 Task: Change  the formatting of the data to Which is Less than 10, In conditional formating, put the option 'Light Red Fill with Drak Red Text. 'add another formatting option Format As Table, insert the option Blue Table style Light 9 , change the format of Column Width to Auto fit Row HeightIn the sheet   Powerhouse Sales review book
Action: Mouse moved to (365, 448)
Screenshot: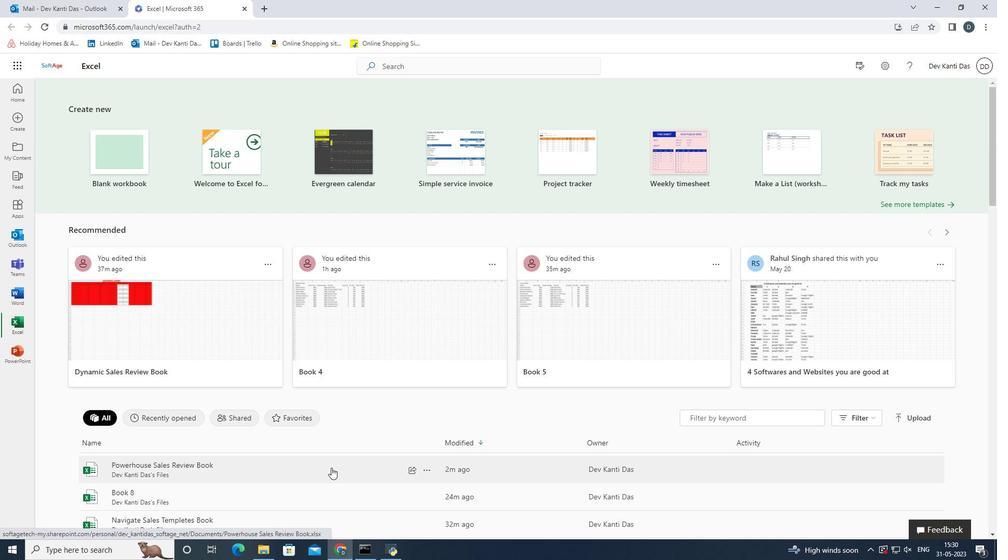 
Action: Mouse scrolled (365, 447) with delta (0, 0)
Screenshot: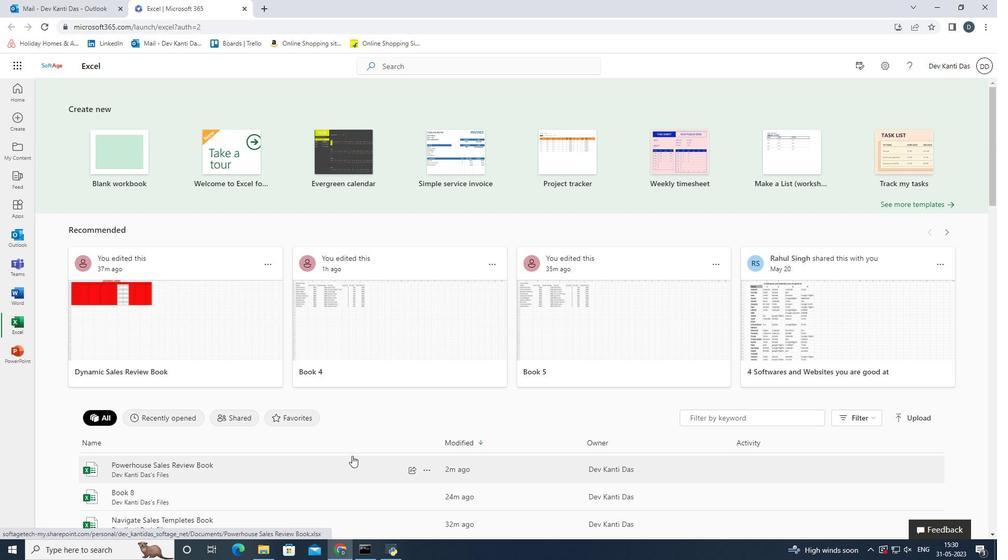 
Action: Mouse scrolled (365, 447) with delta (0, 0)
Screenshot: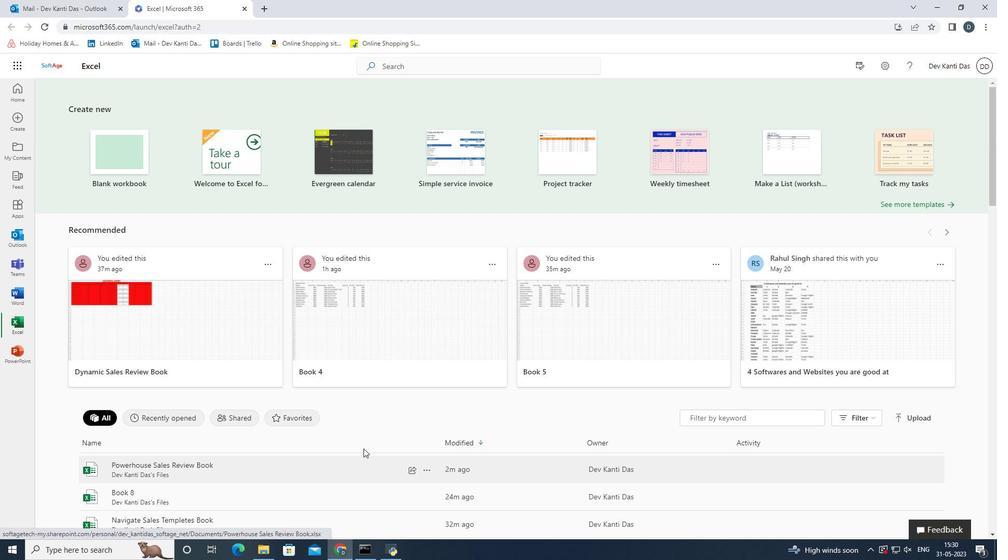 
Action: Mouse moved to (366, 447)
Screenshot: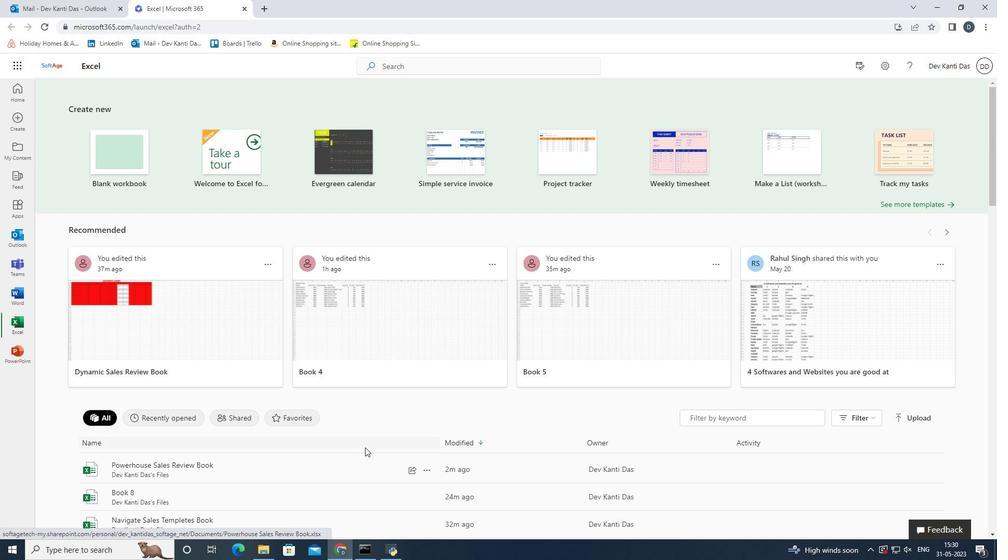 
Action: Mouse scrolled (366, 446) with delta (0, 0)
Screenshot: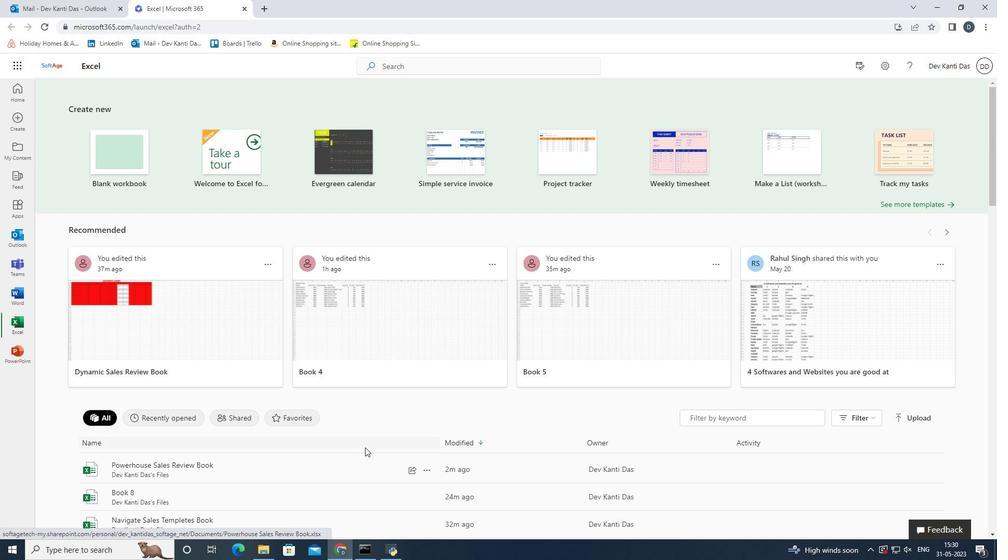 
Action: Mouse moved to (359, 306)
Screenshot: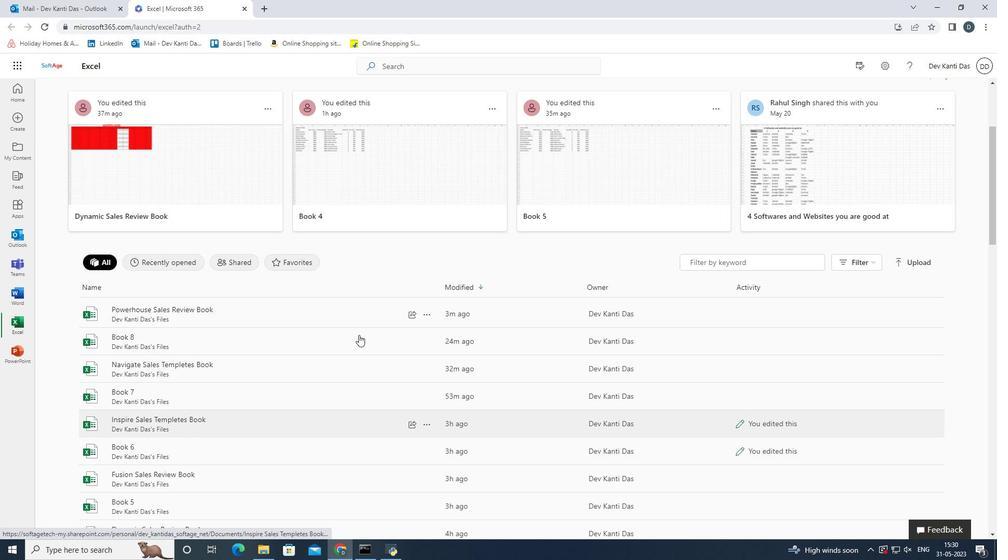 
Action: Mouse pressed left at (359, 306)
Screenshot: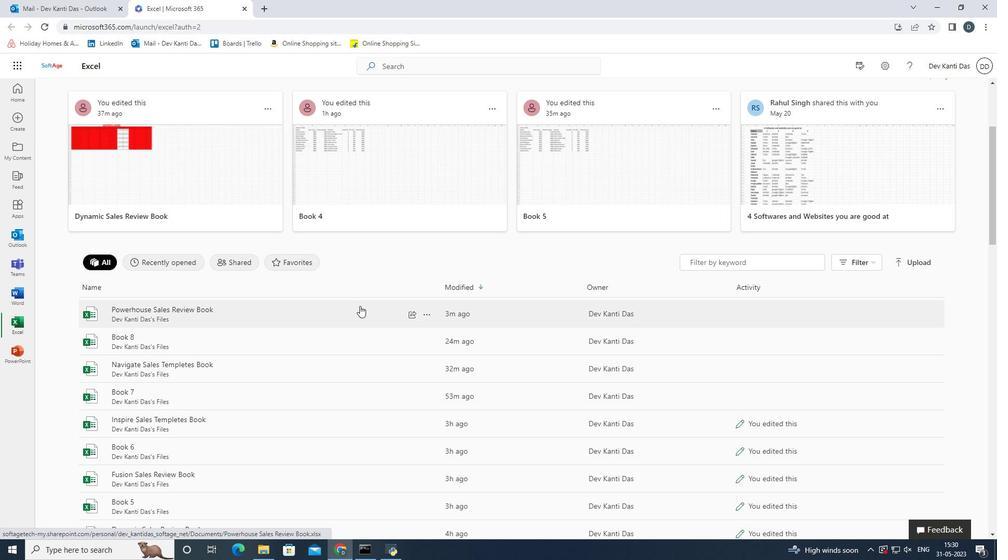 
Action: Mouse moved to (70, 193)
Screenshot: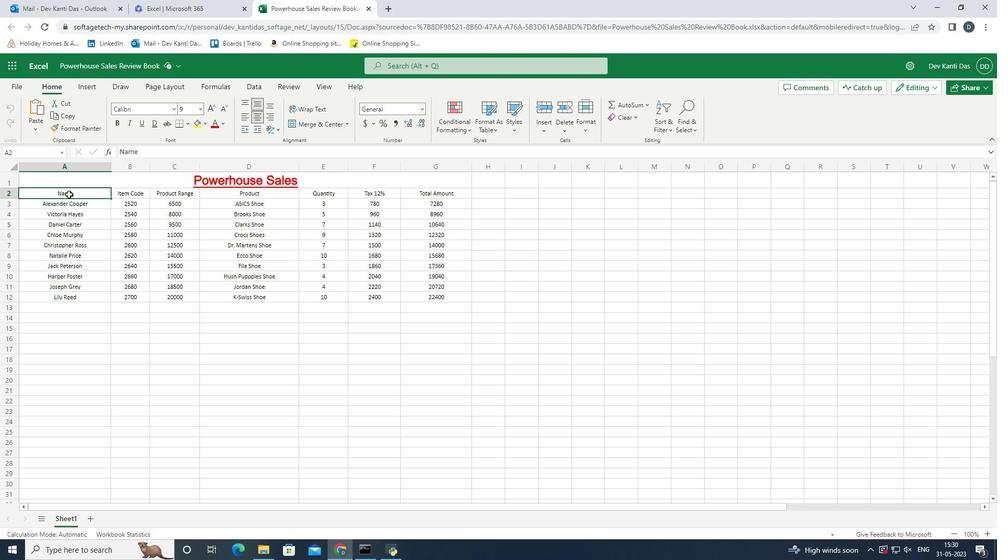 
Action: Mouse pressed left at (70, 193)
Screenshot: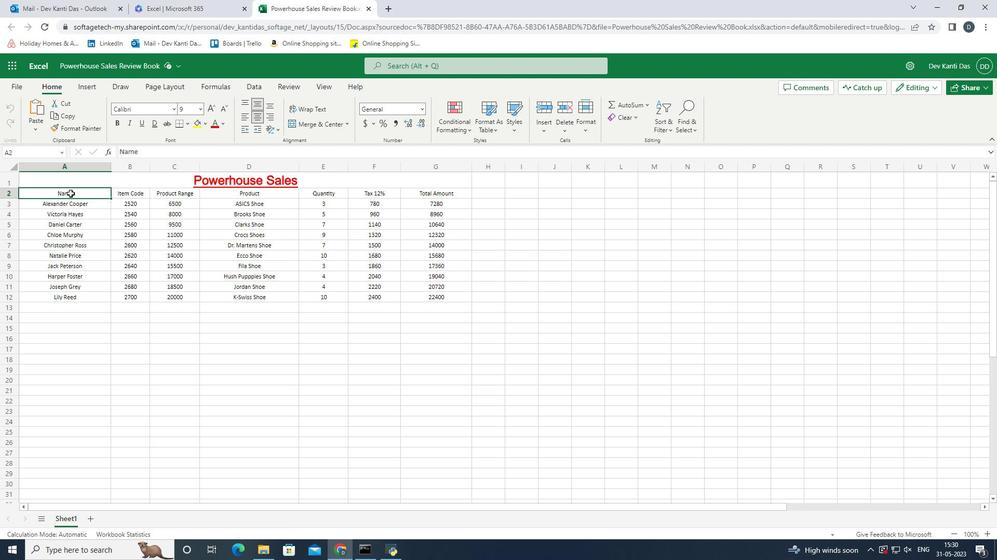 
Action: Mouse moved to (470, 126)
Screenshot: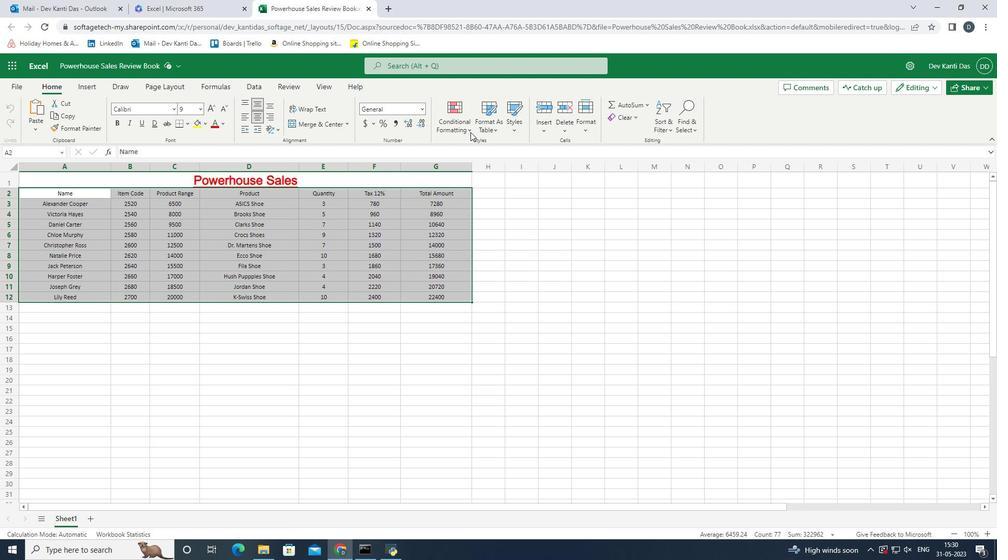 
Action: Mouse pressed left at (470, 126)
Screenshot: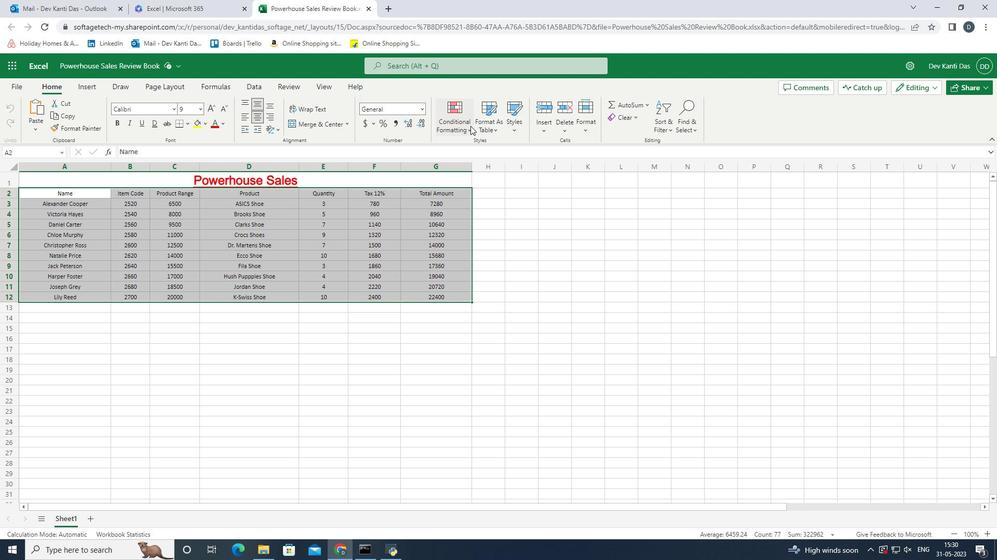 
Action: Mouse moved to (599, 175)
Screenshot: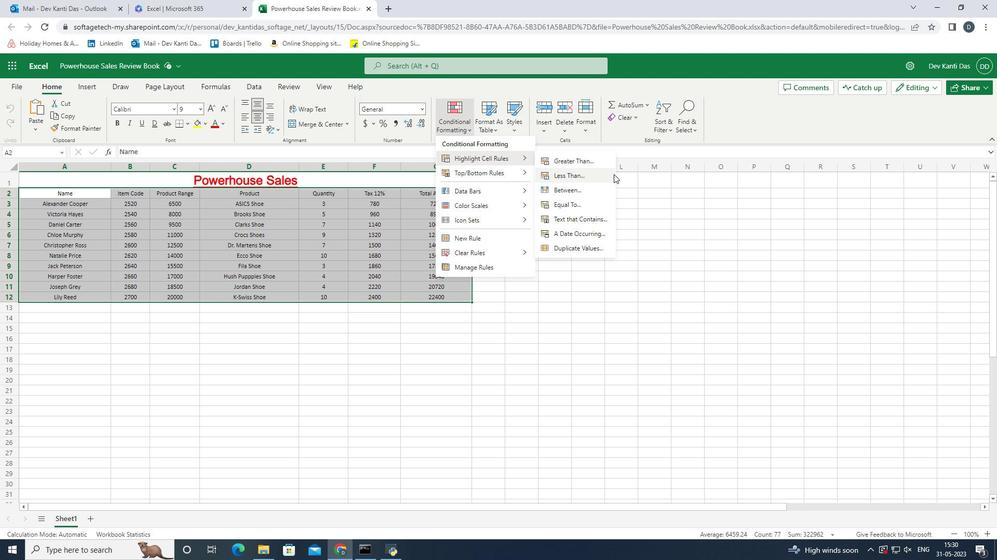 
Action: Mouse pressed left at (599, 175)
Screenshot: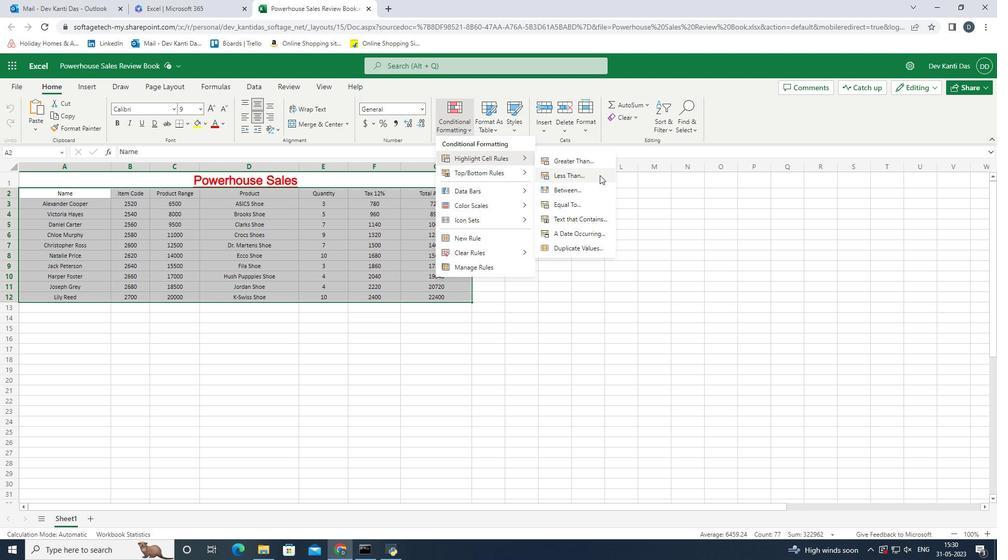 
Action: Mouse moved to (883, 312)
Screenshot: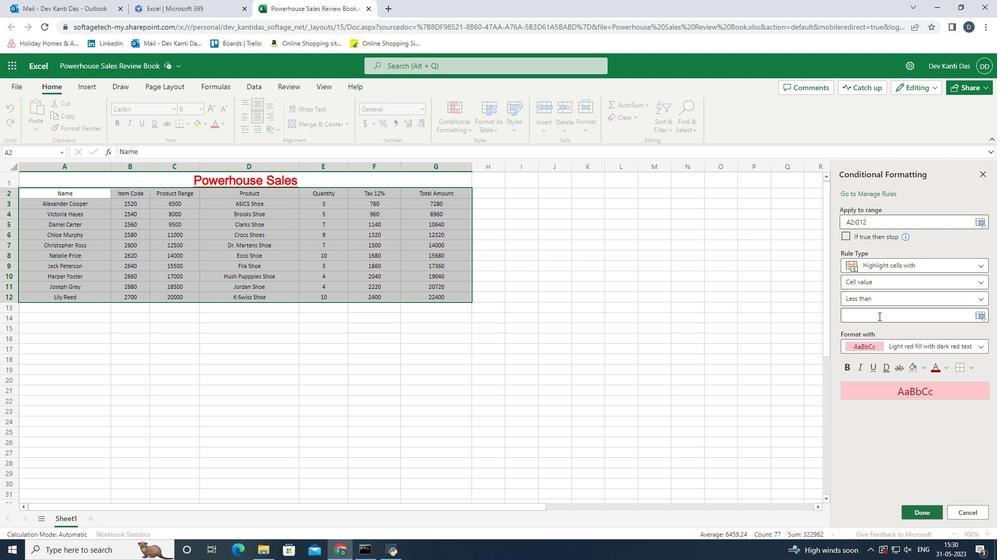 
Action: Key pressed 10
Screenshot: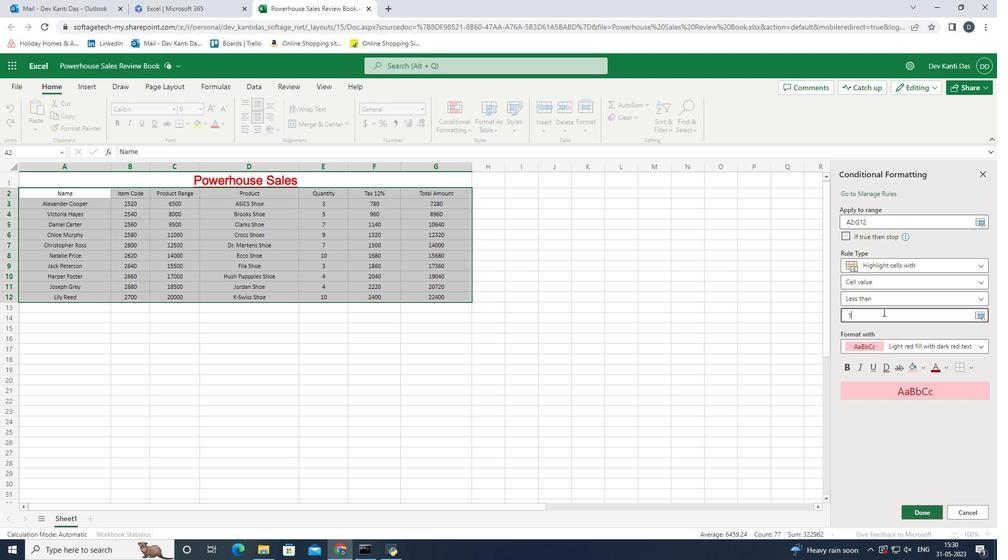 
Action: Mouse moved to (932, 345)
Screenshot: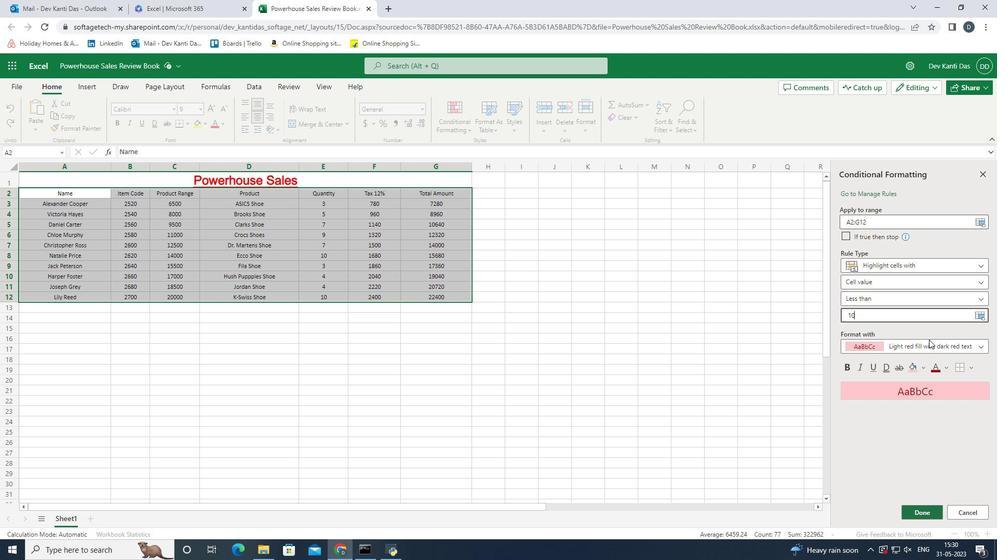
Action: Mouse pressed left at (932, 345)
Screenshot: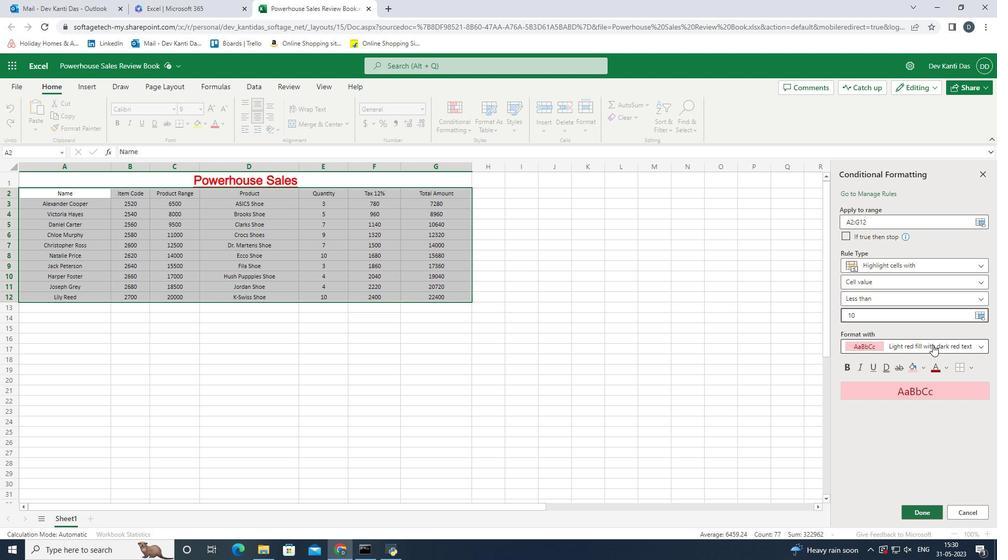 
Action: Mouse moved to (974, 356)
Screenshot: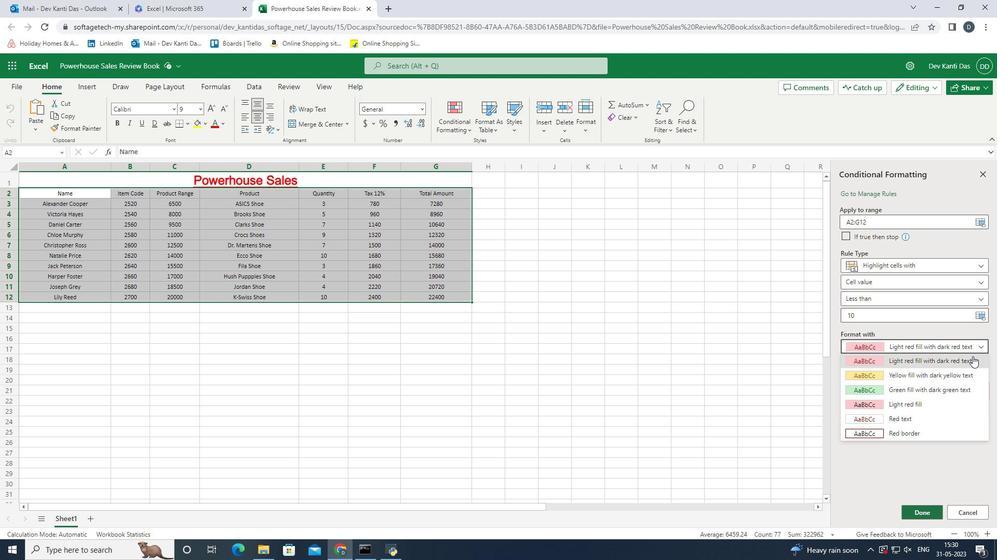 
Action: Mouse pressed left at (974, 356)
Screenshot: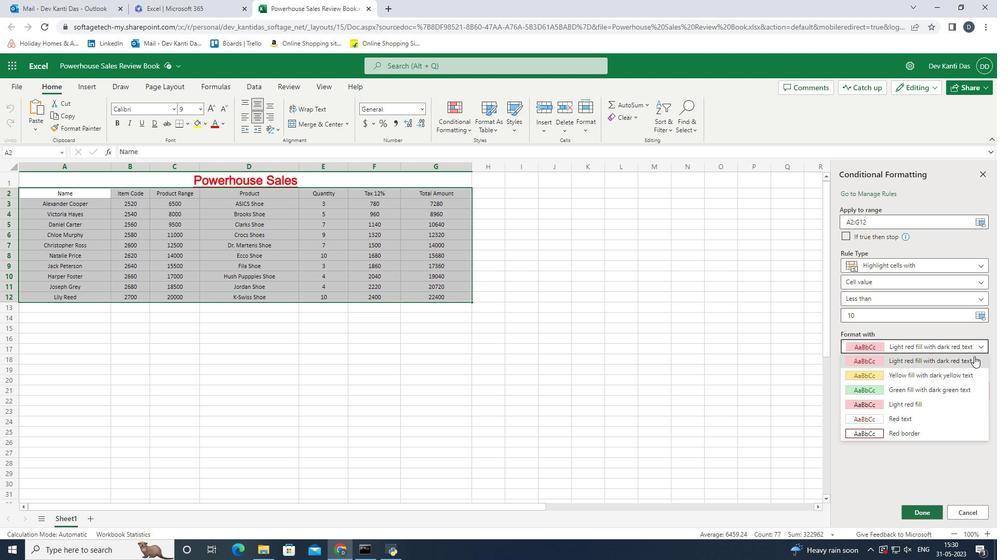 
Action: Mouse moved to (924, 510)
Screenshot: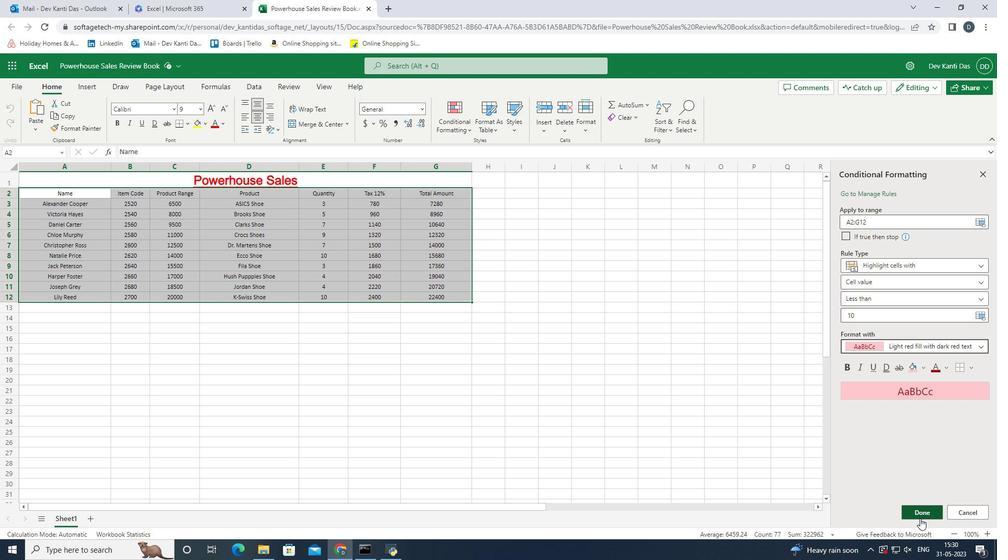 
Action: Mouse pressed left at (924, 510)
Screenshot: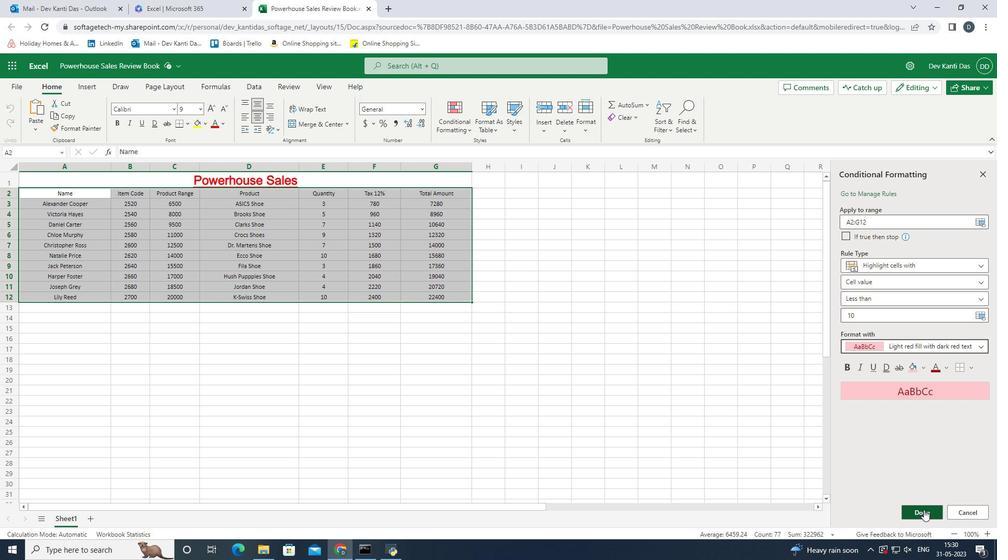 
Action: Mouse moved to (979, 177)
Screenshot: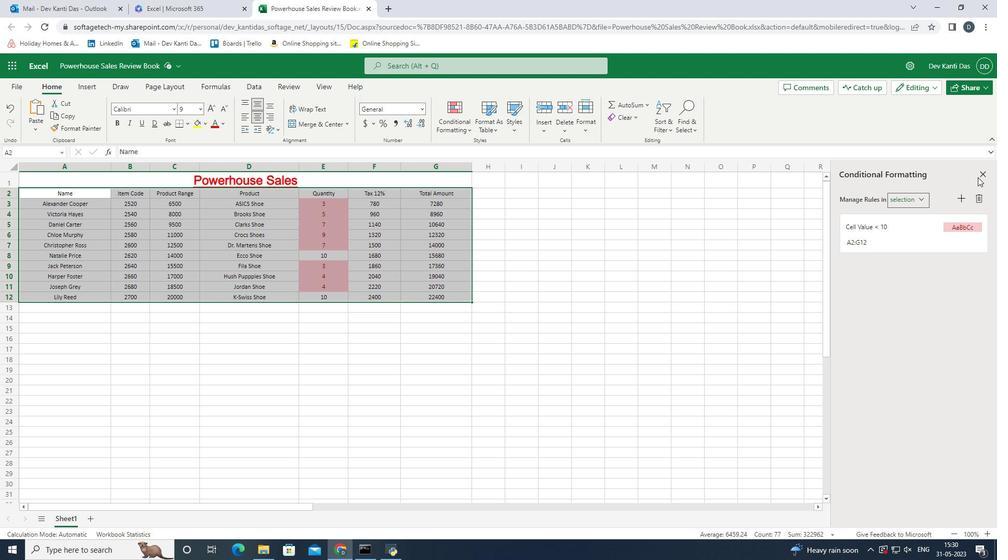 
Action: Mouse pressed left at (979, 177)
Screenshot: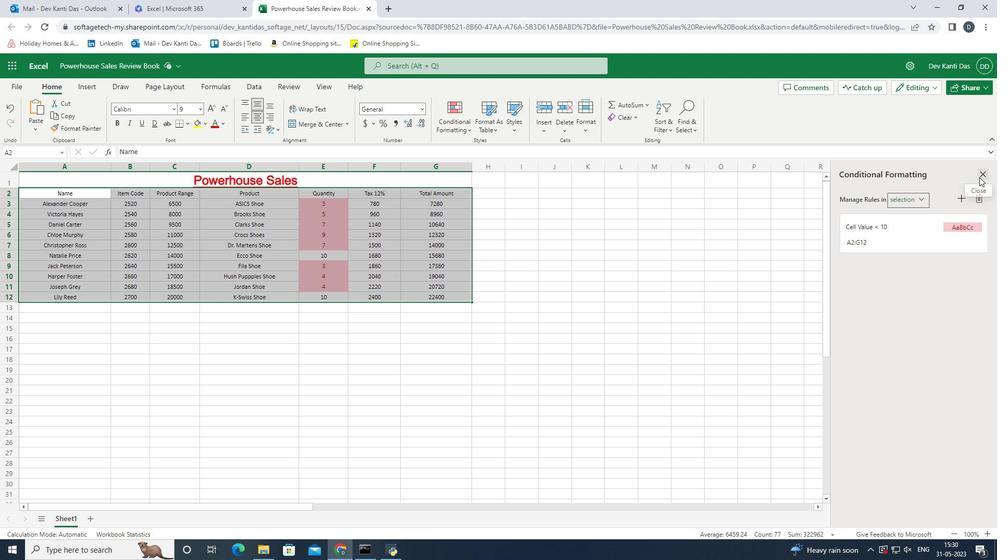 
Action: Mouse moved to (491, 127)
Screenshot: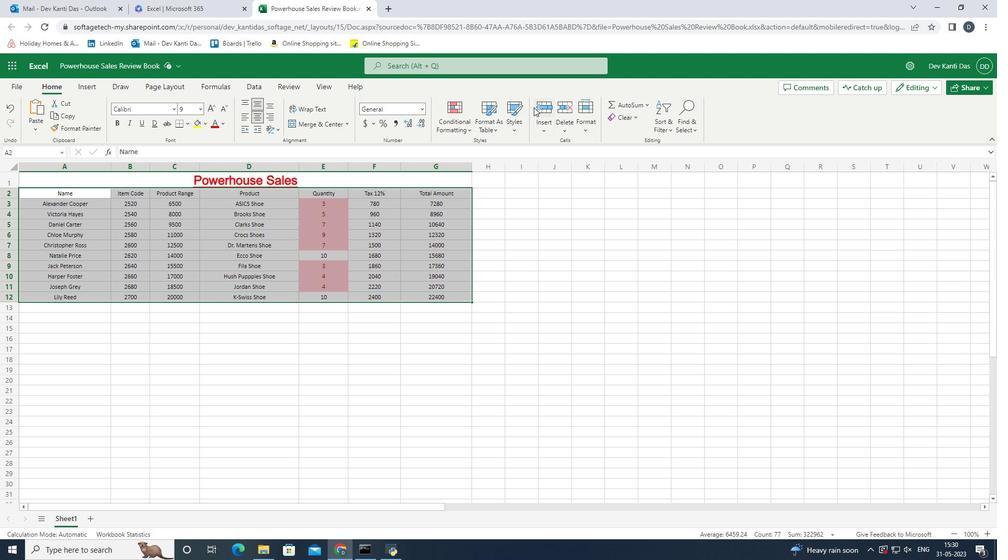 
Action: Mouse pressed left at (491, 127)
Screenshot: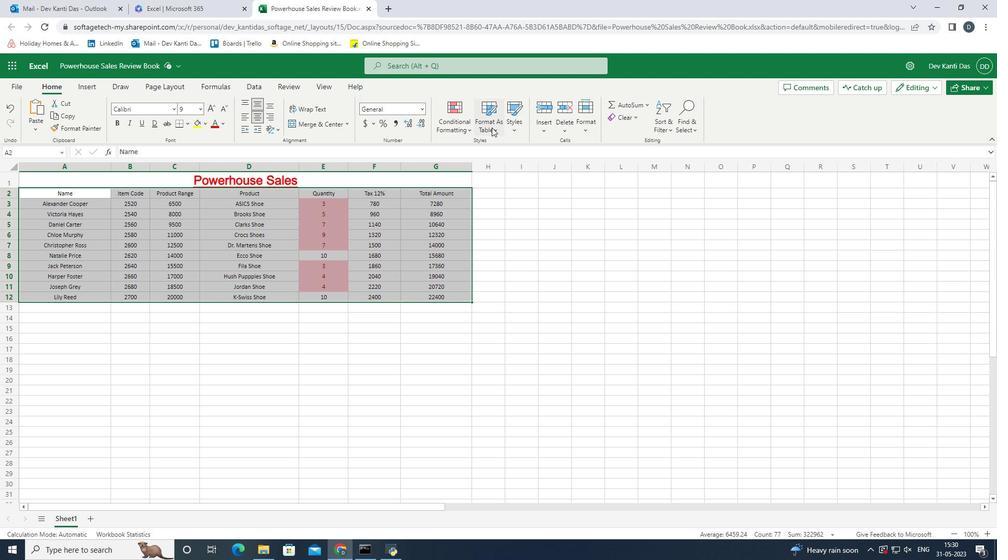 
Action: Mouse moved to (536, 198)
Screenshot: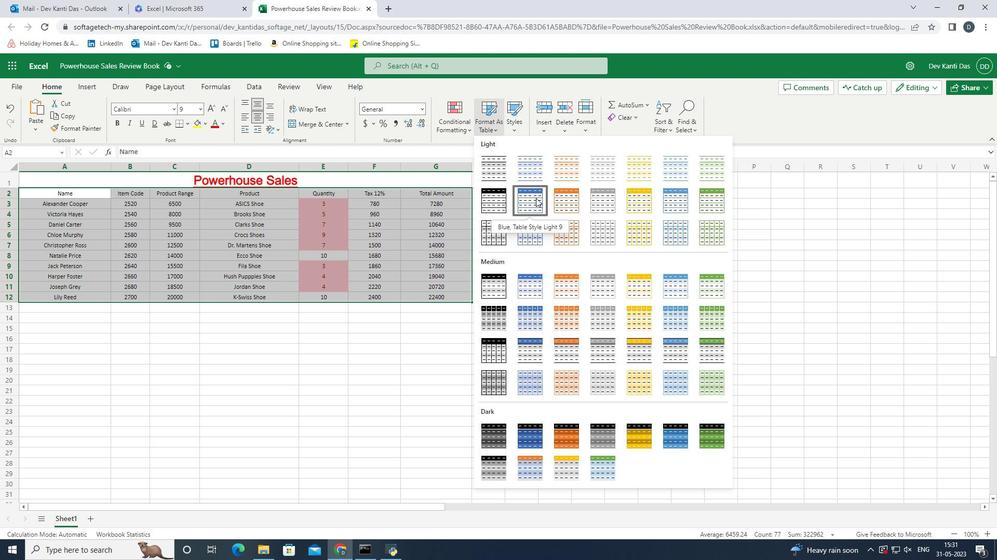 
Action: Mouse pressed left at (536, 198)
Screenshot: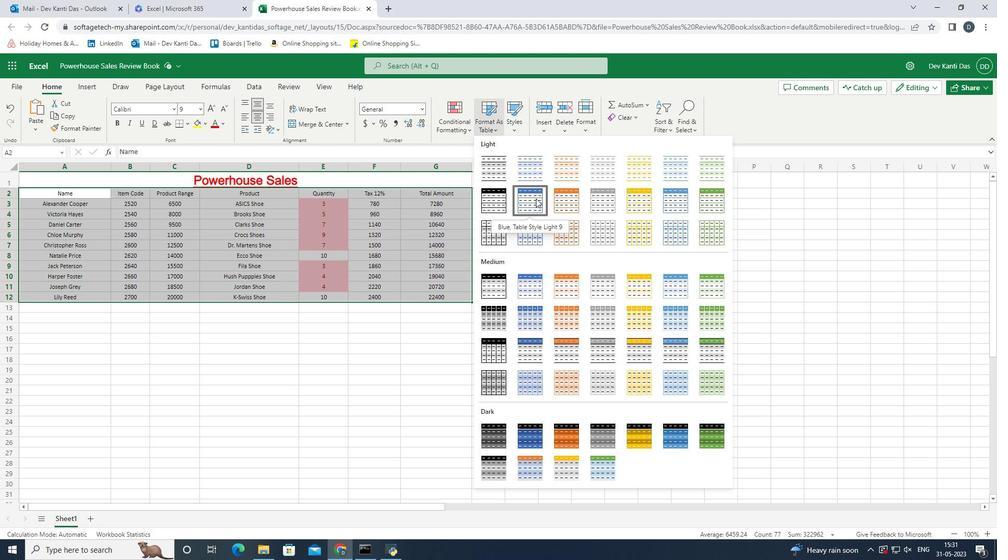 
Action: Mouse moved to (546, 325)
Screenshot: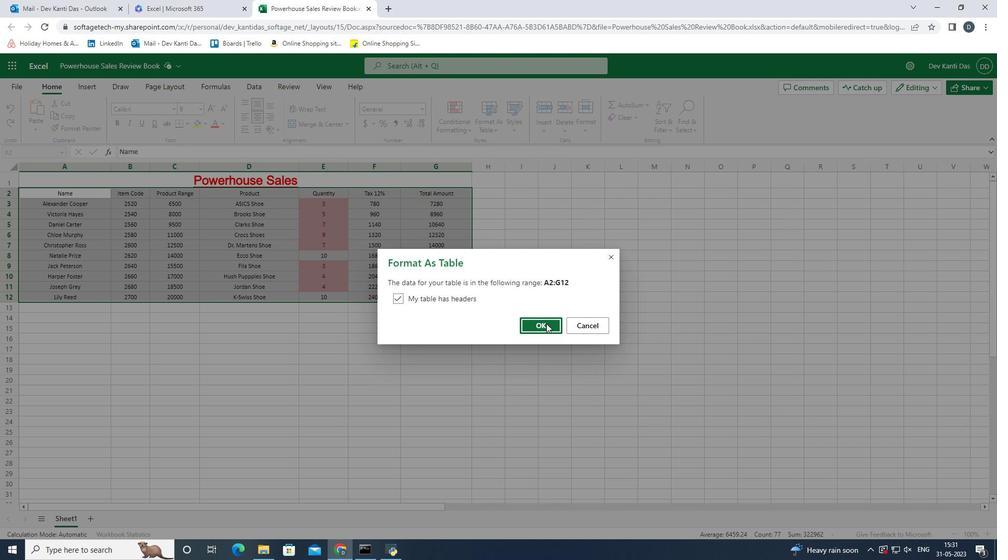 
Action: Mouse pressed left at (546, 325)
Screenshot: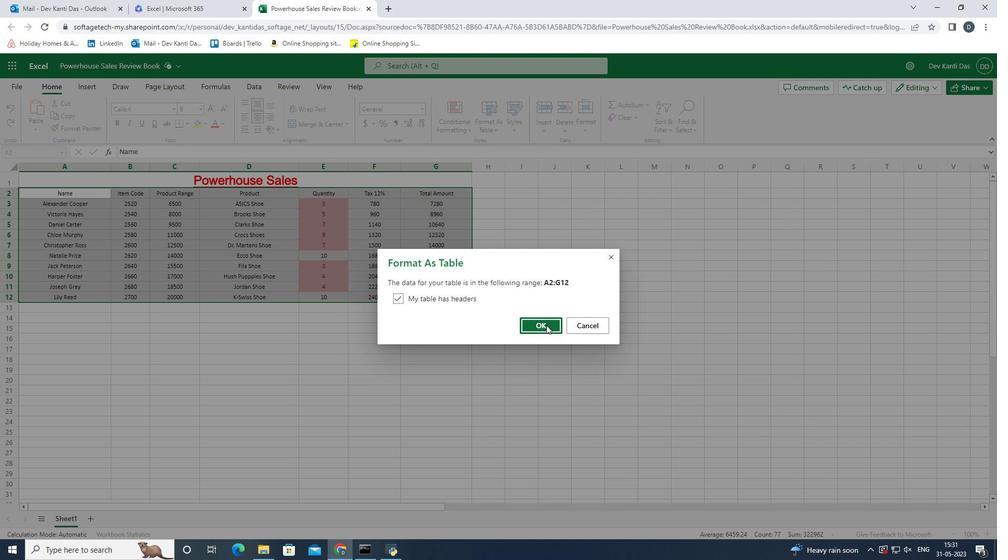 
Action: Mouse moved to (587, 132)
Screenshot: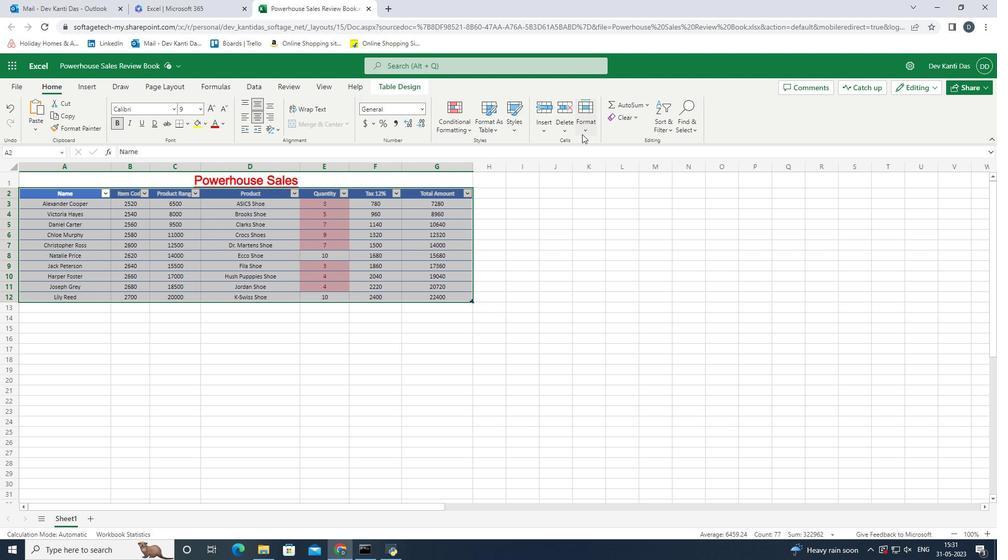
Action: Mouse pressed left at (587, 132)
Screenshot: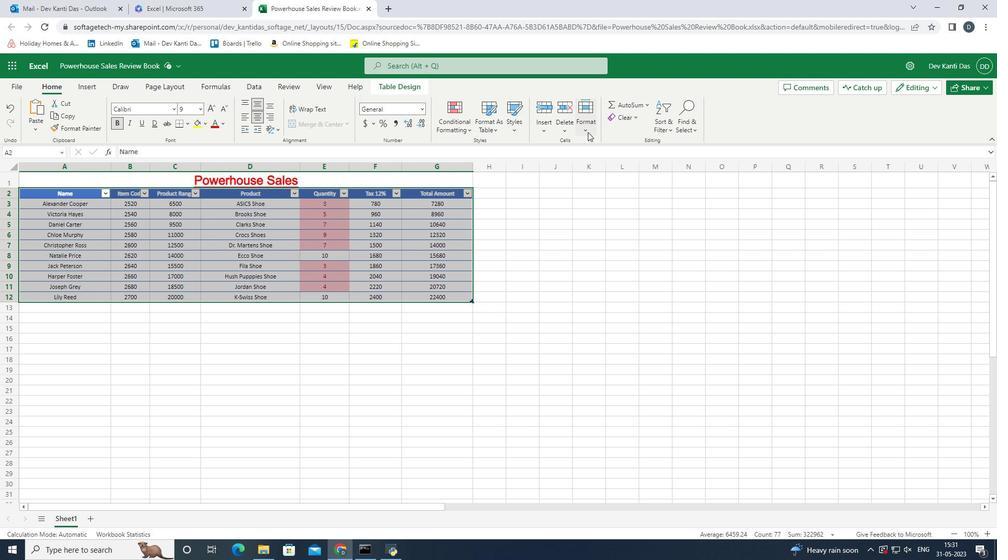
Action: Mouse moved to (638, 195)
Screenshot: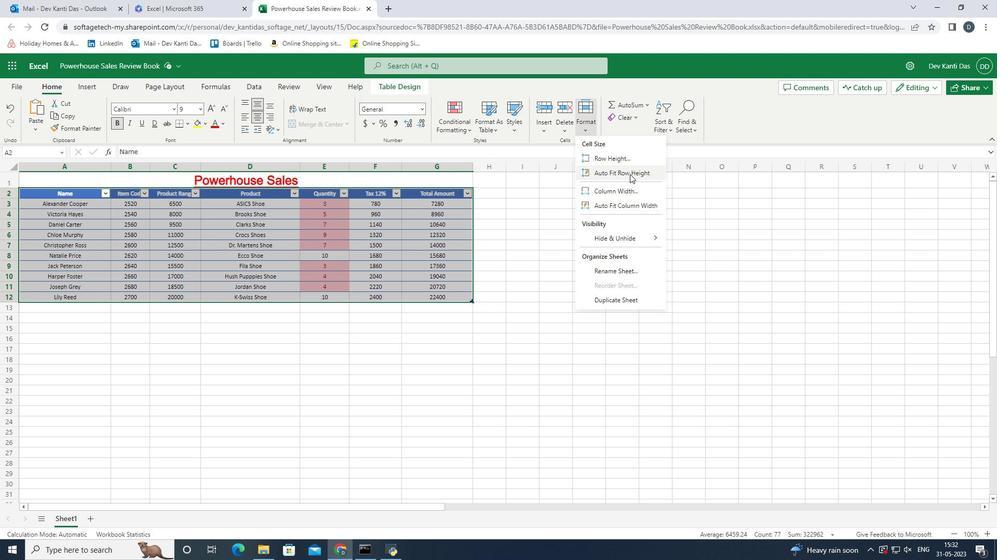 
Action: Mouse pressed left at (638, 195)
Screenshot: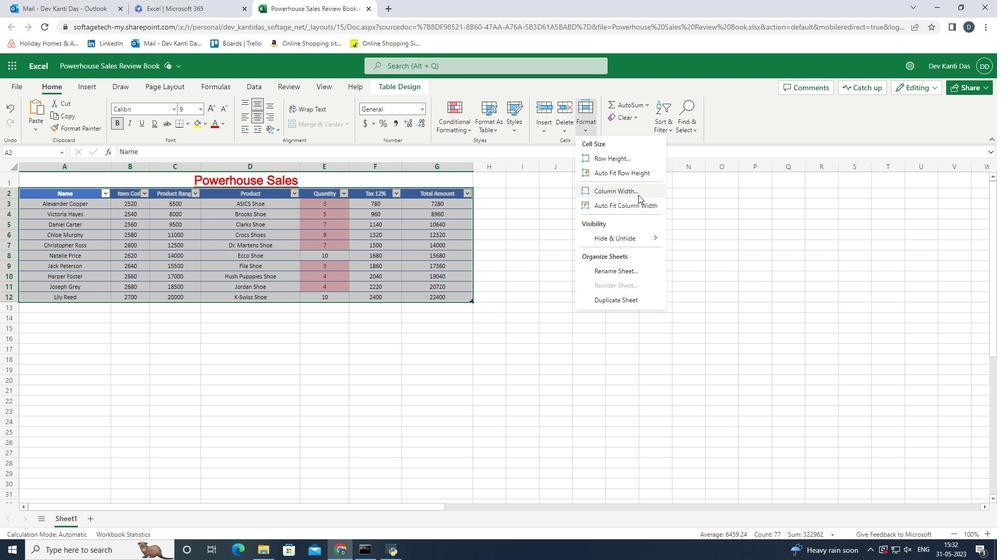 
Action: Mouse moved to (568, 242)
Screenshot: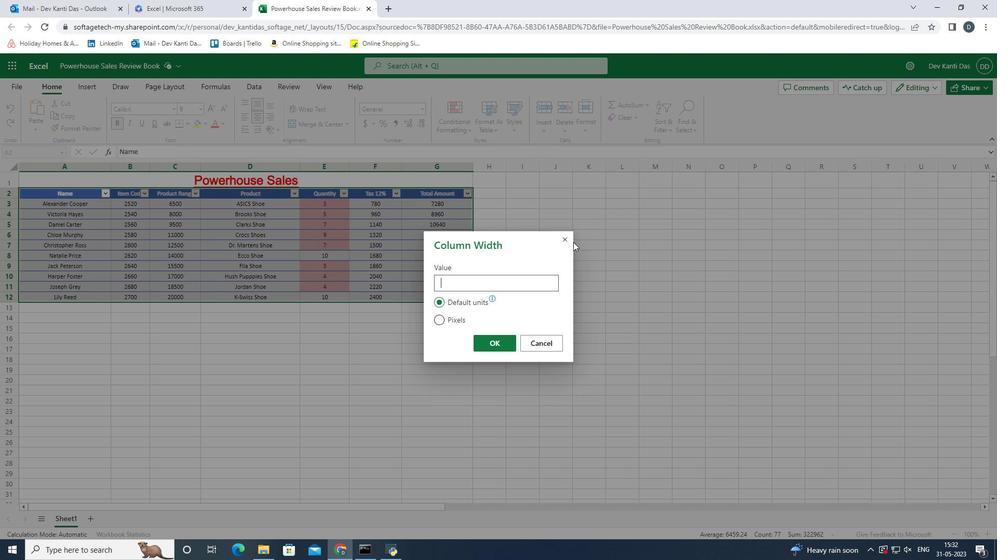 
Action: Mouse pressed left at (568, 242)
Screenshot: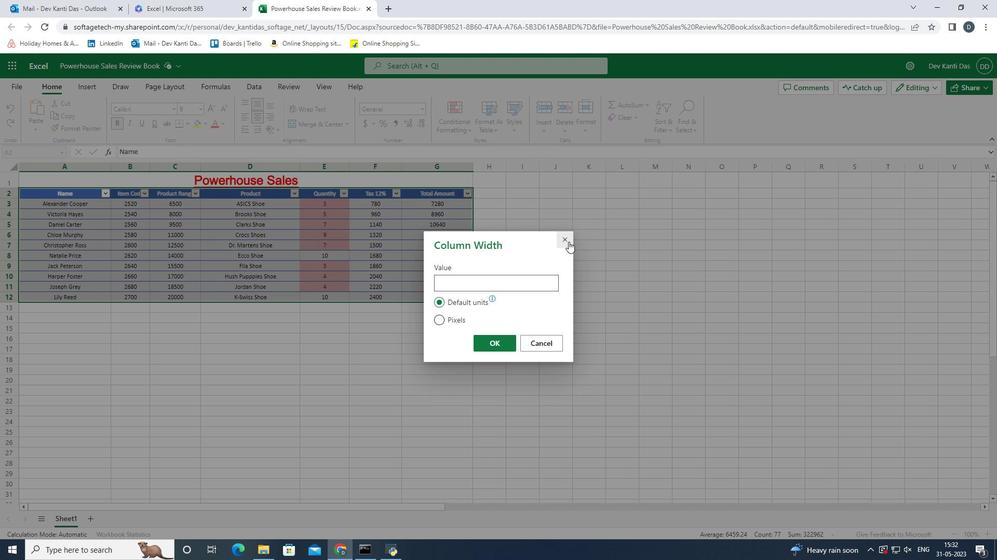 
Action: Mouse moved to (584, 124)
Screenshot: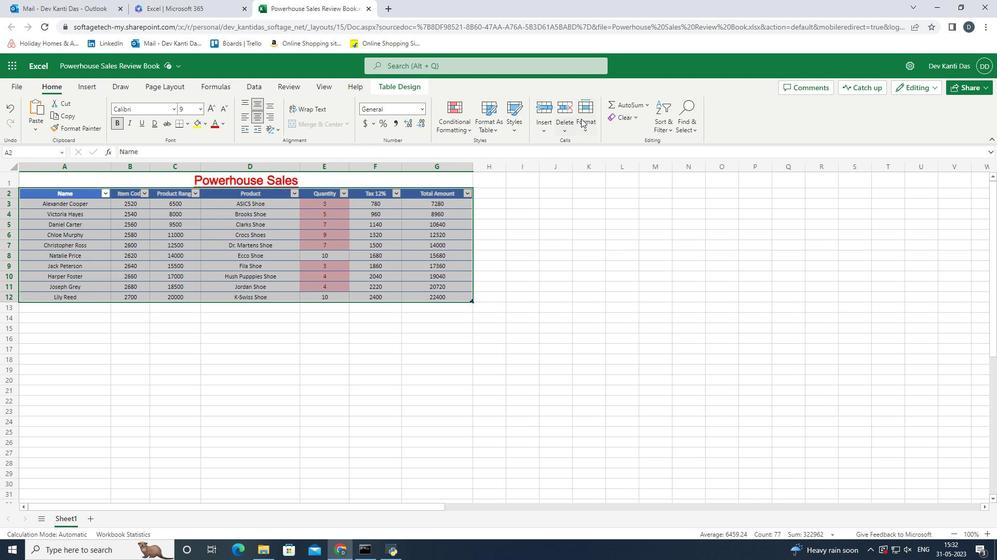 
Action: Mouse pressed left at (584, 124)
Screenshot: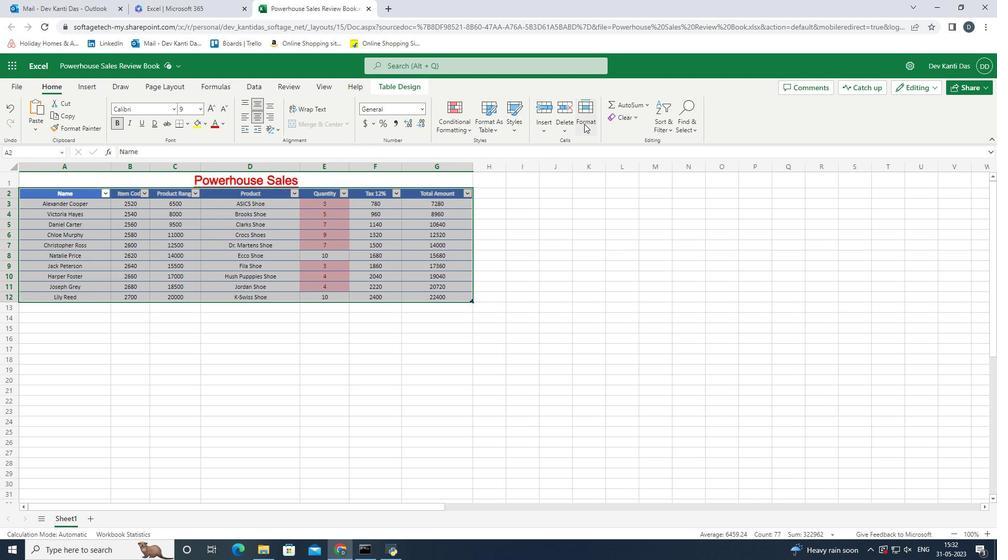 
Action: Mouse moved to (650, 207)
Screenshot: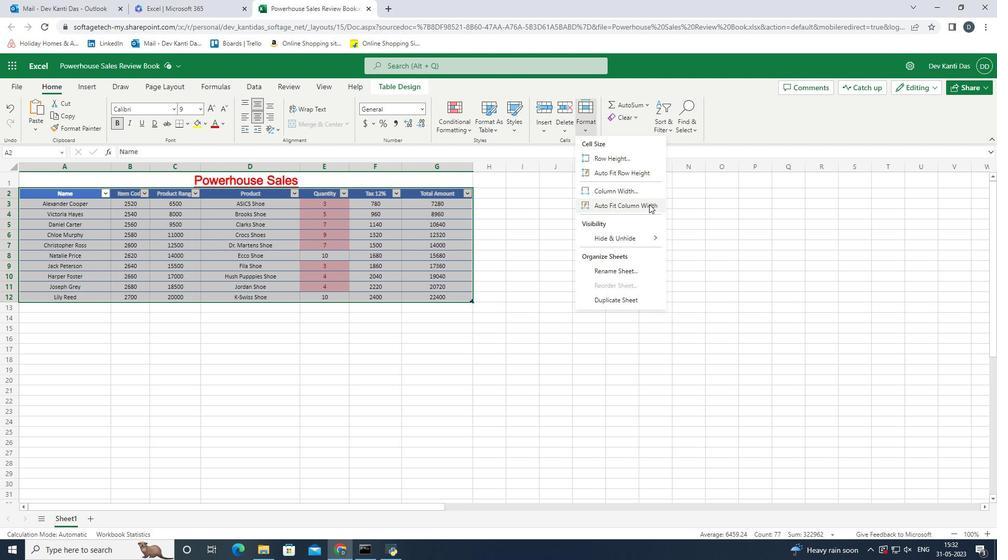 
Action: Mouse pressed left at (650, 207)
Screenshot: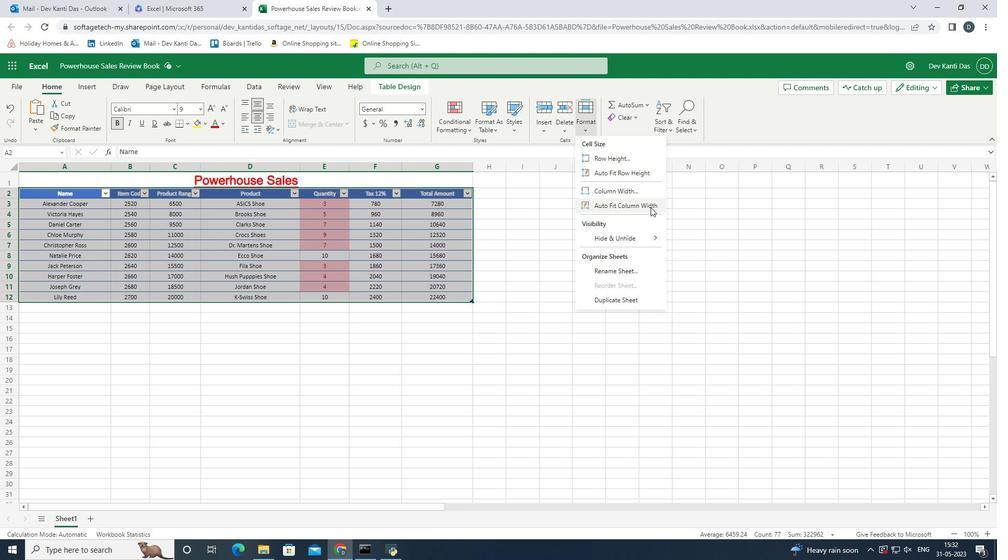 
Action: Mouse moved to (163, 243)
Screenshot: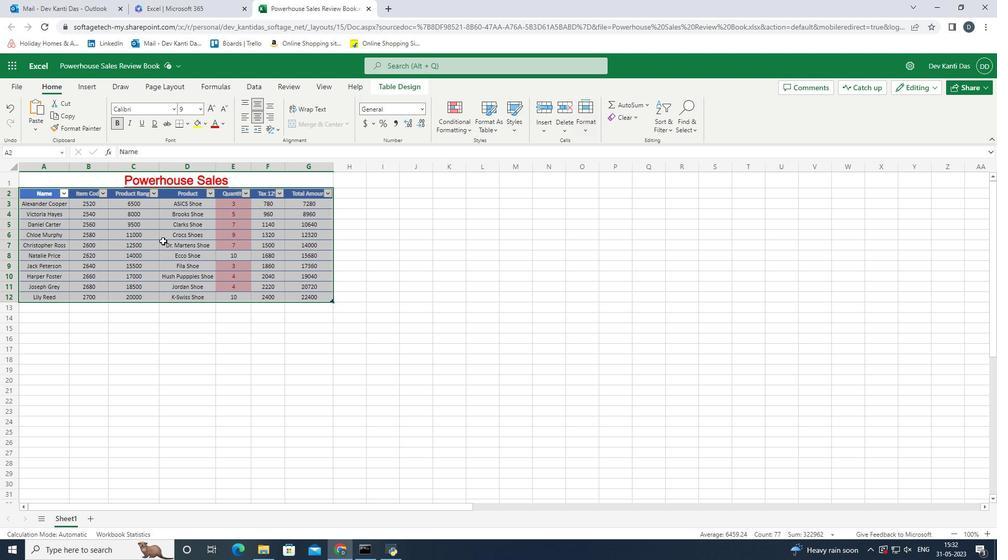 
Action: Mouse pressed right at (163, 243)
Screenshot: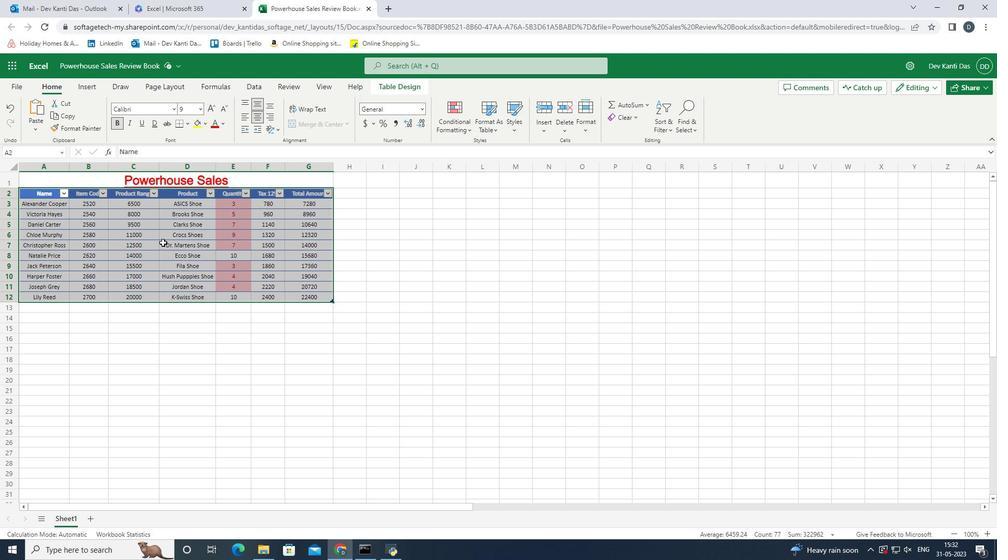 
Action: Mouse moved to (326, 270)
Screenshot: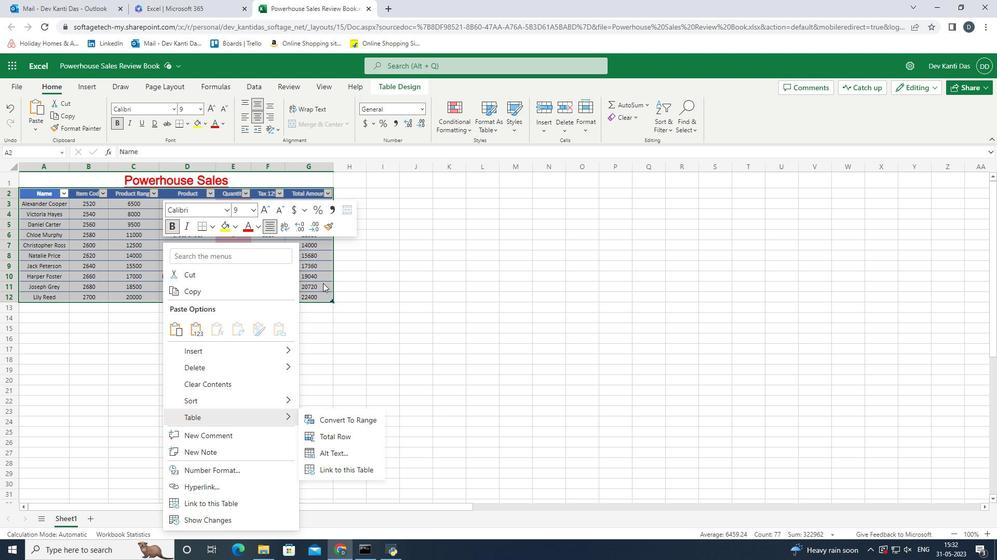 
Action: Mouse pressed left at (326, 270)
Screenshot: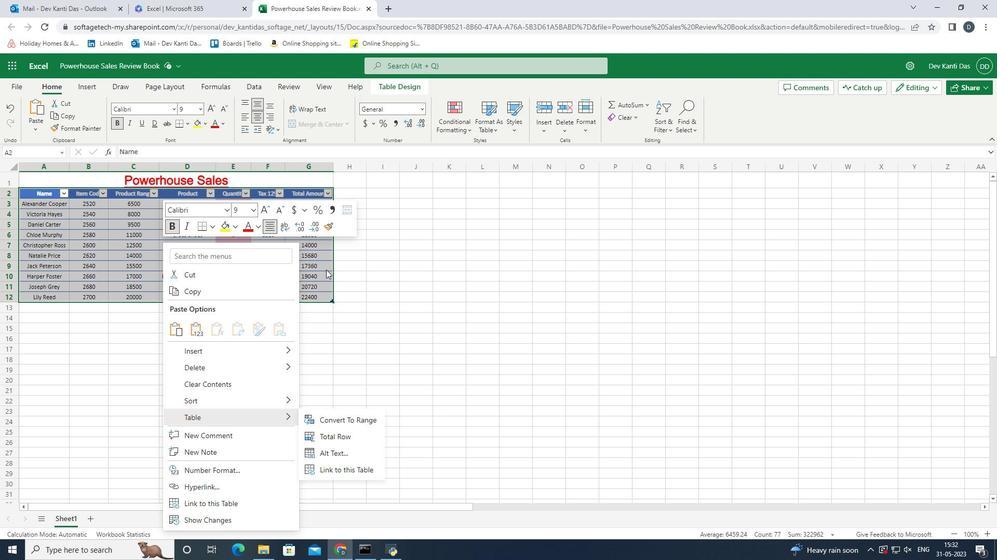 
Action: Mouse moved to (584, 130)
Screenshot: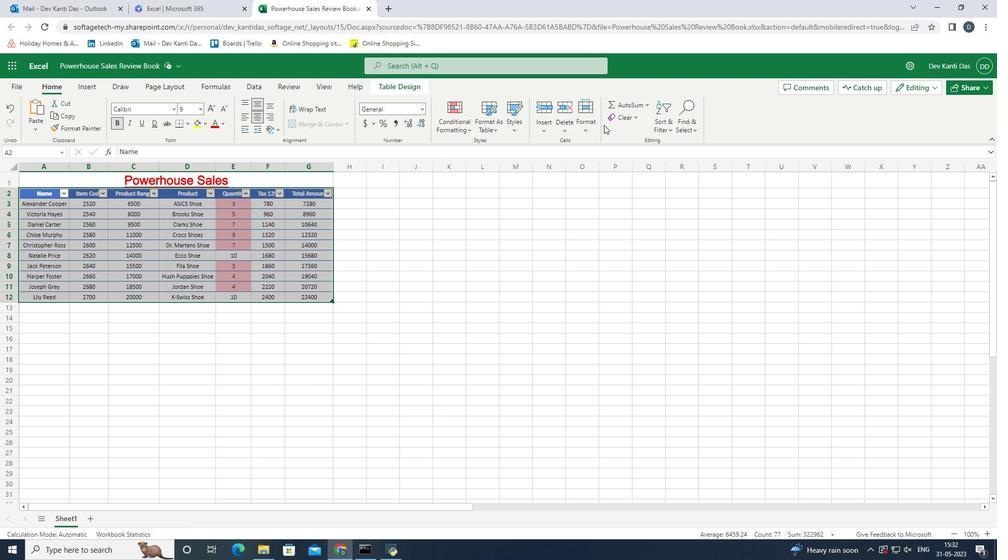 
Action: Mouse pressed left at (584, 130)
Screenshot: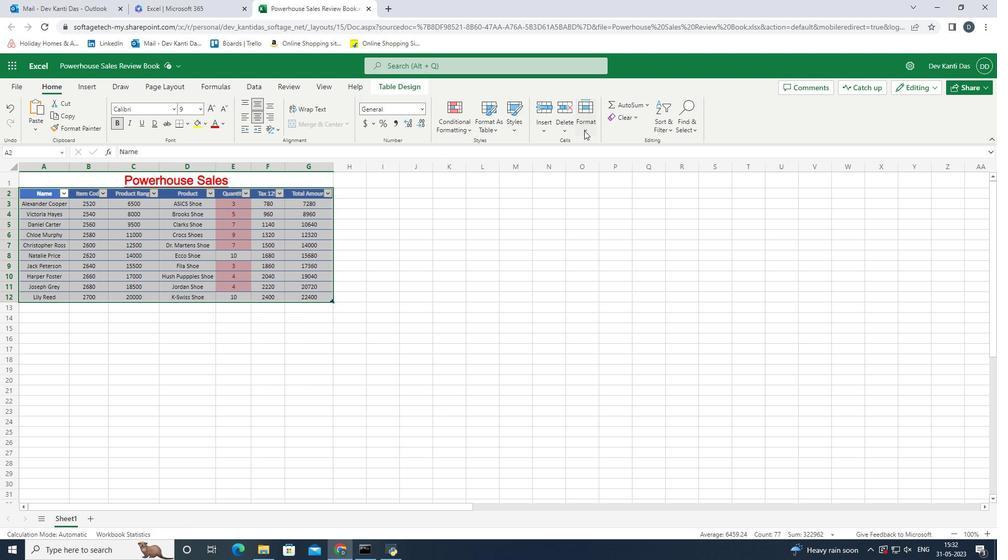 
Action: Mouse moved to (628, 156)
Screenshot: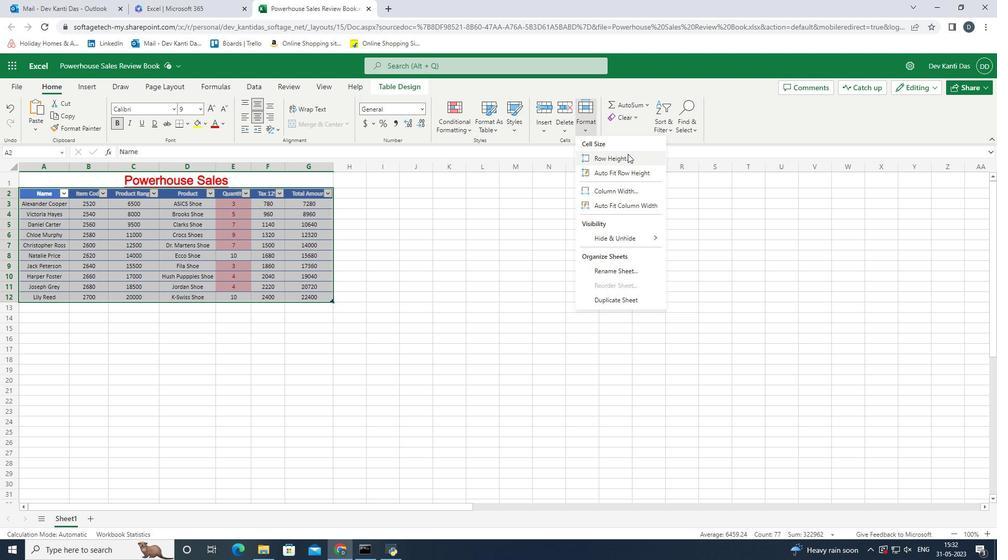
Action: Mouse pressed left at (628, 156)
Screenshot: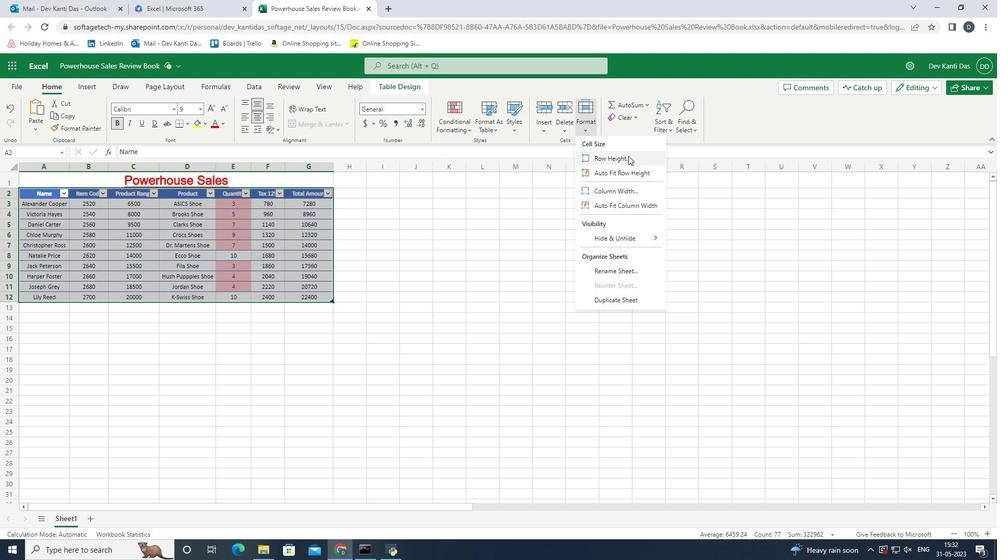 
Action: Mouse moved to (563, 243)
Screenshot: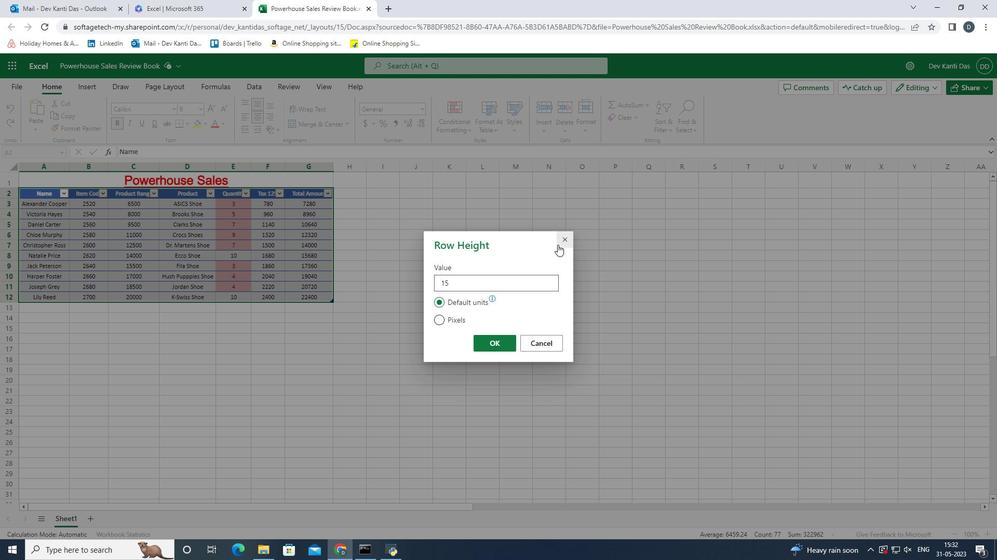 
Action: Mouse pressed left at (563, 243)
Screenshot: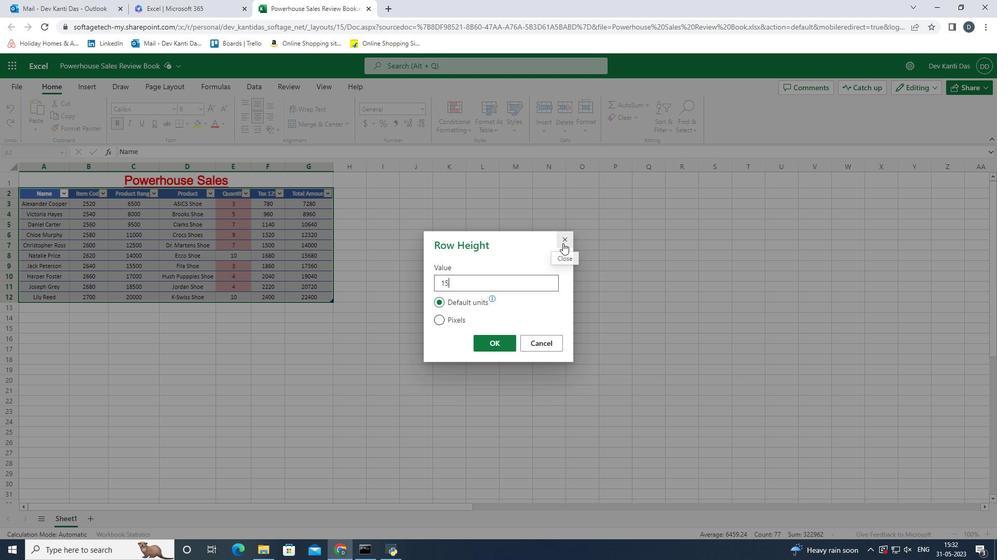 
Action: Mouse moved to (590, 121)
Screenshot: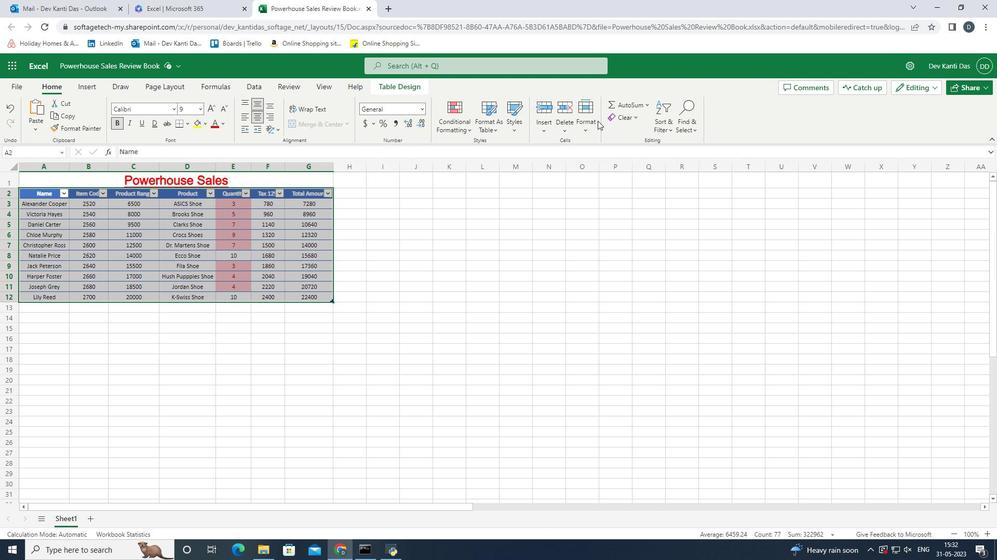
Action: Mouse pressed left at (590, 121)
Screenshot: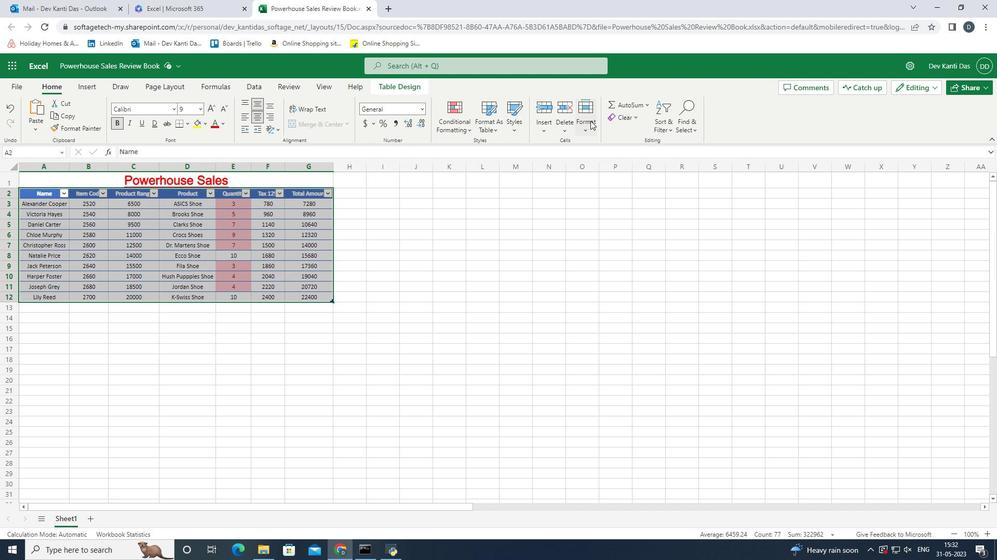 
Action: Mouse moved to (750, 134)
Screenshot: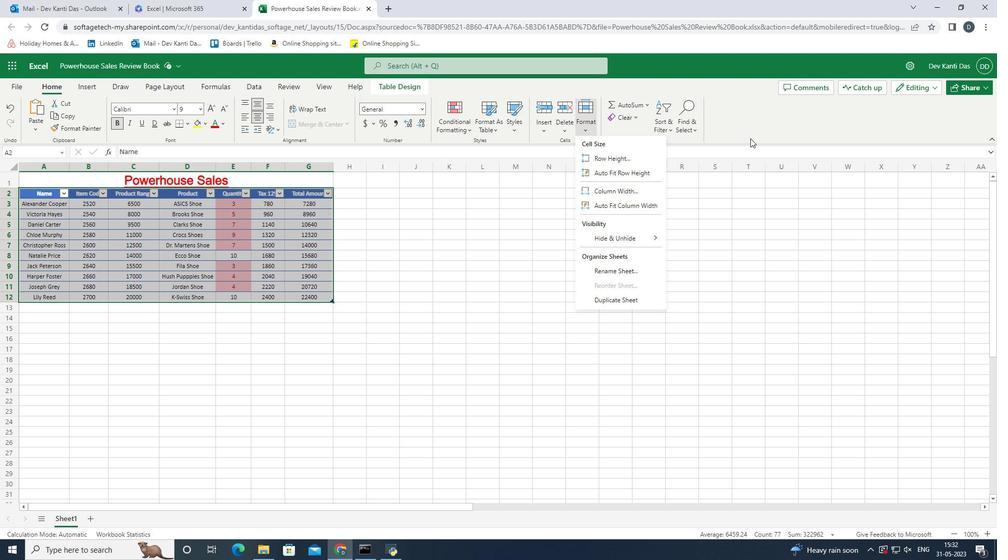 
Action: Mouse pressed left at (750, 134)
Screenshot: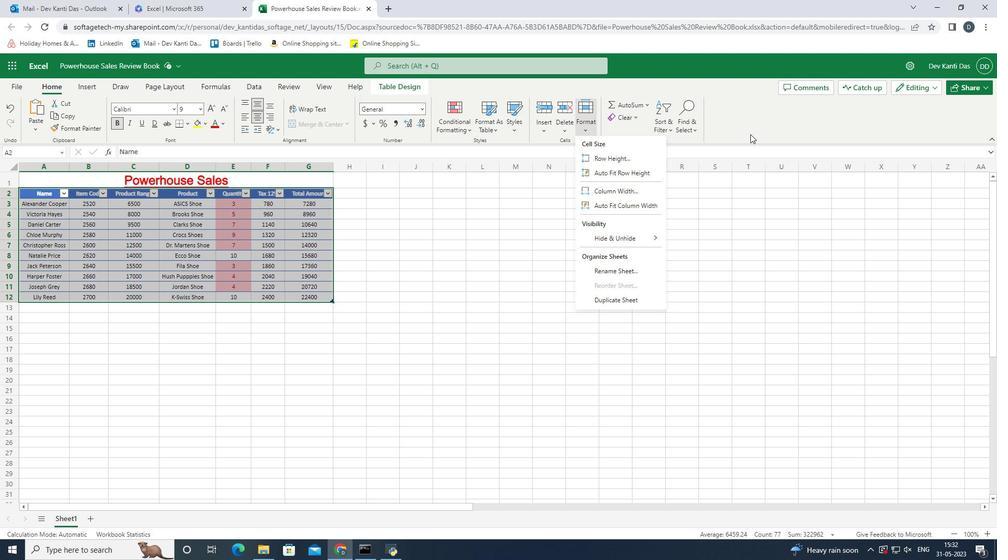 
Action: Mouse moved to (320, 294)
Screenshot: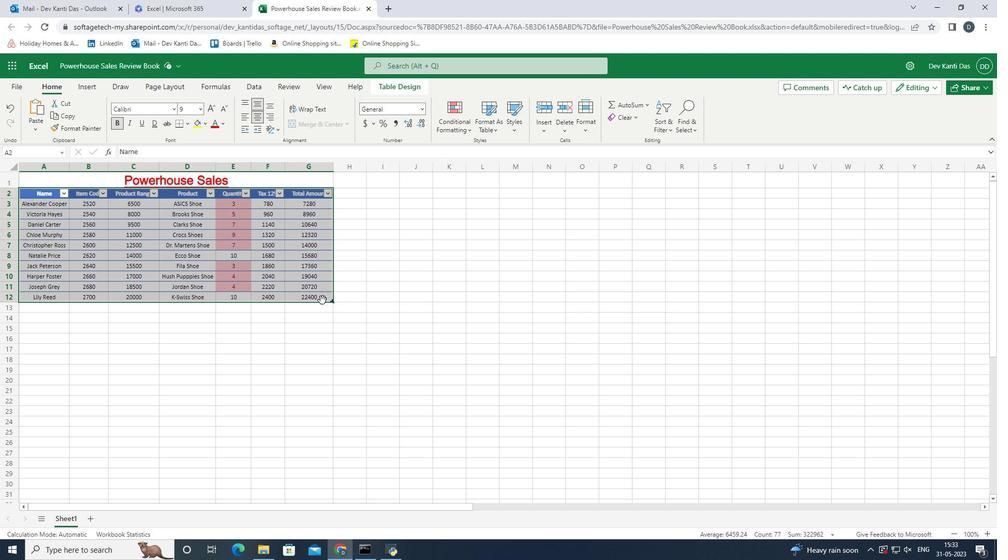 
Action: Mouse pressed left at (320, 294)
Screenshot: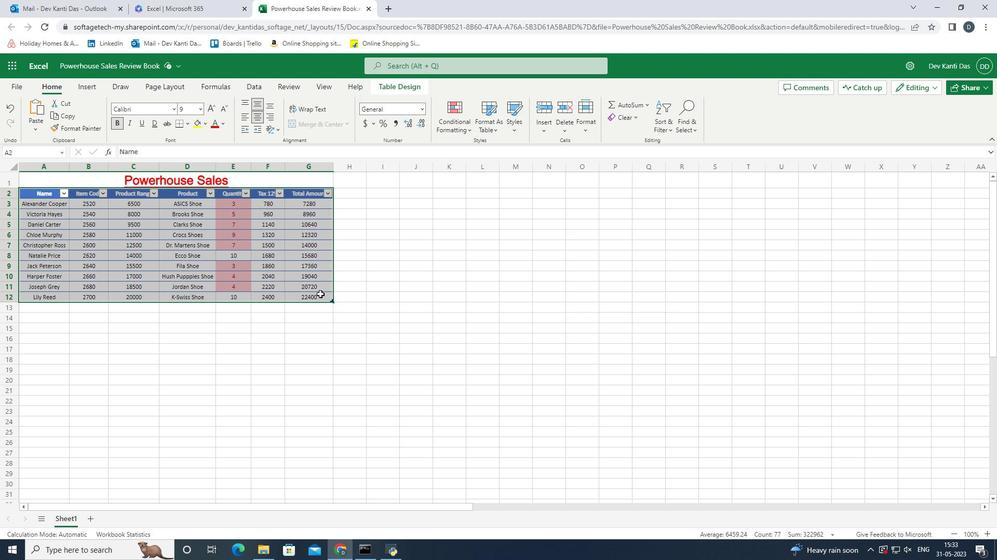 
Action: Mouse moved to (377, 286)
Screenshot: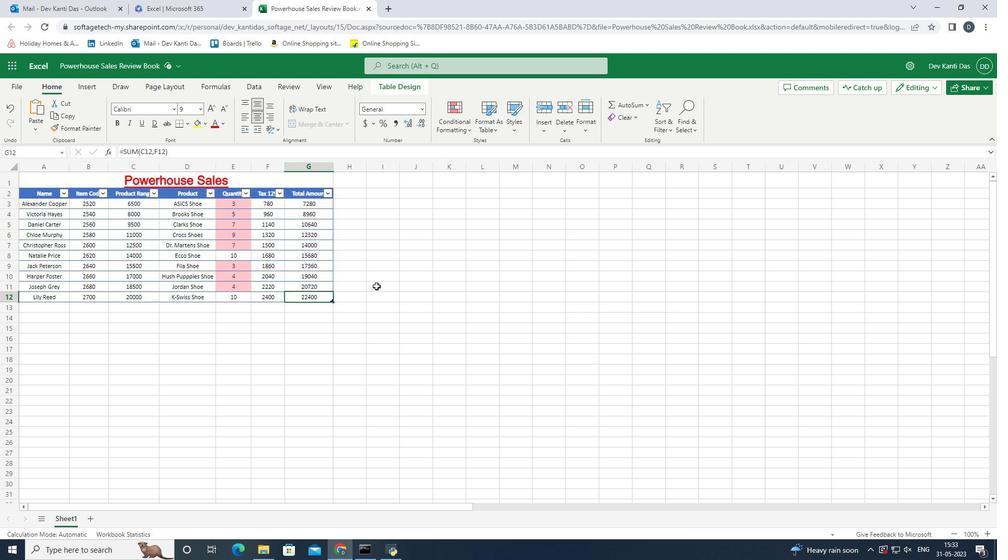 
